 Task: Add to scrum project Wavelength a team member softage.1@softage.net.
Action: Mouse moved to (271, 153)
Screenshot: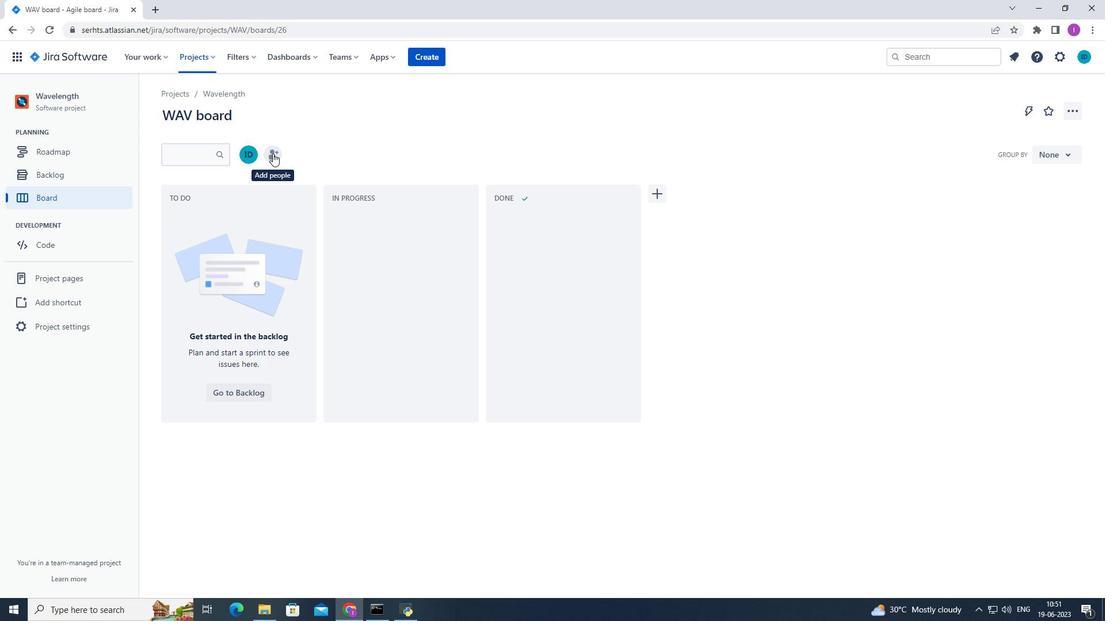
Action: Mouse pressed left at (271, 153)
Screenshot: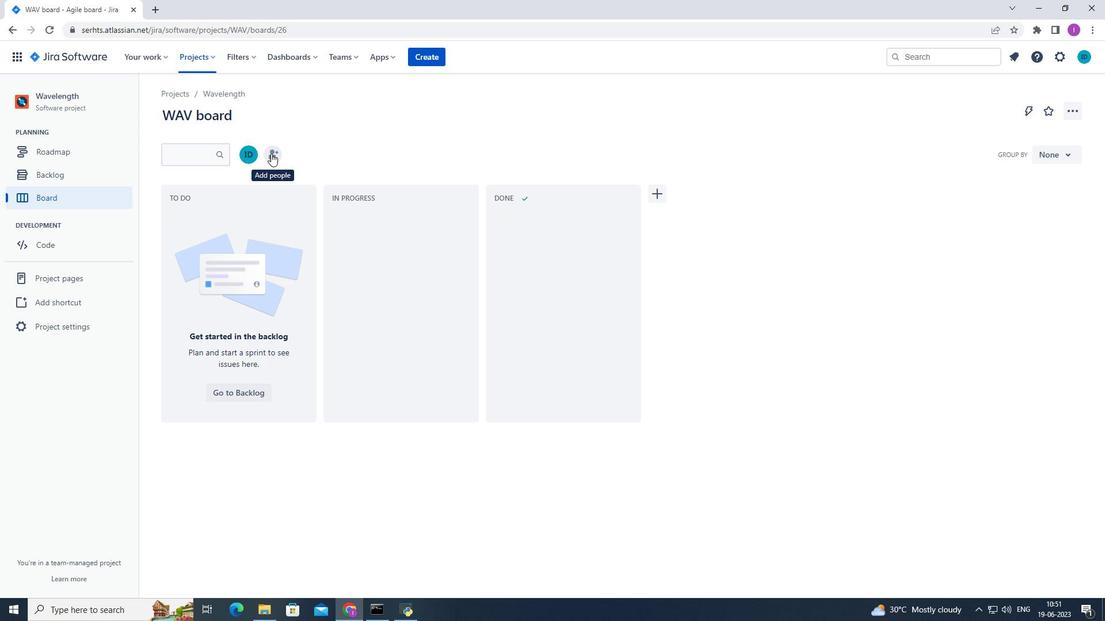 
Action: Mouse moved to (494, 145)
Screenshot: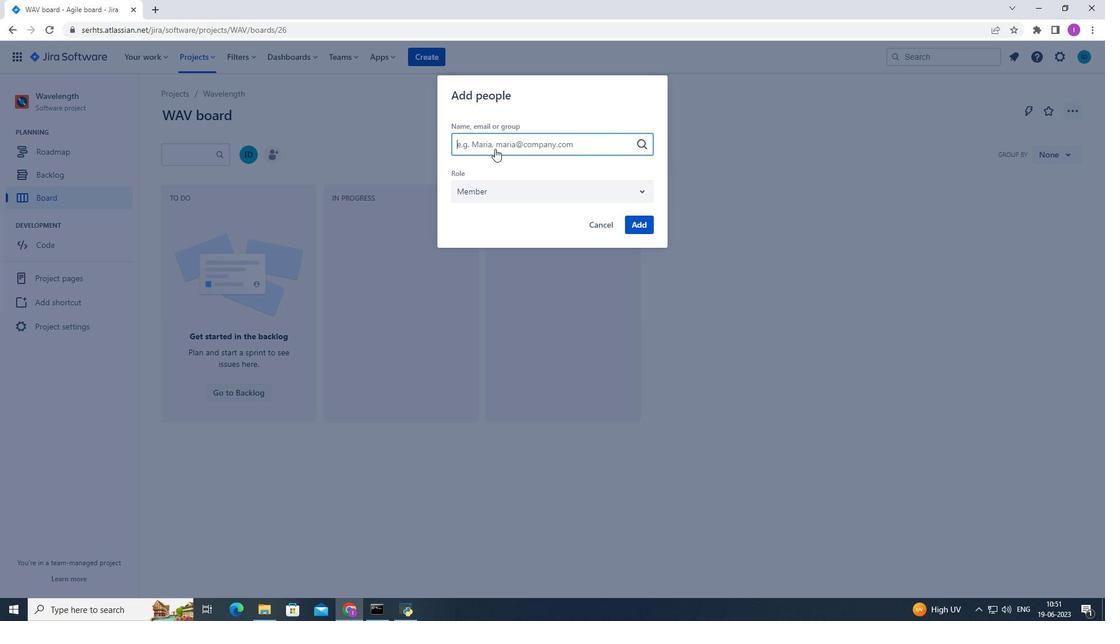 
Action: Mouse pressed left at (494, 145)
Screenshot: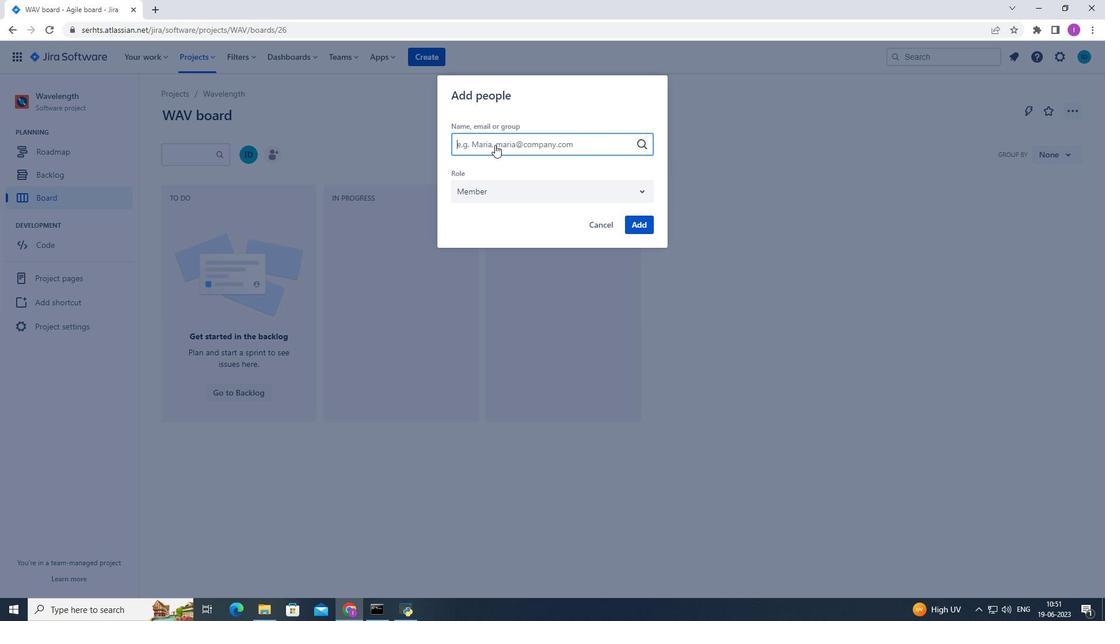 
Action: Key pressed soft
Screenshot: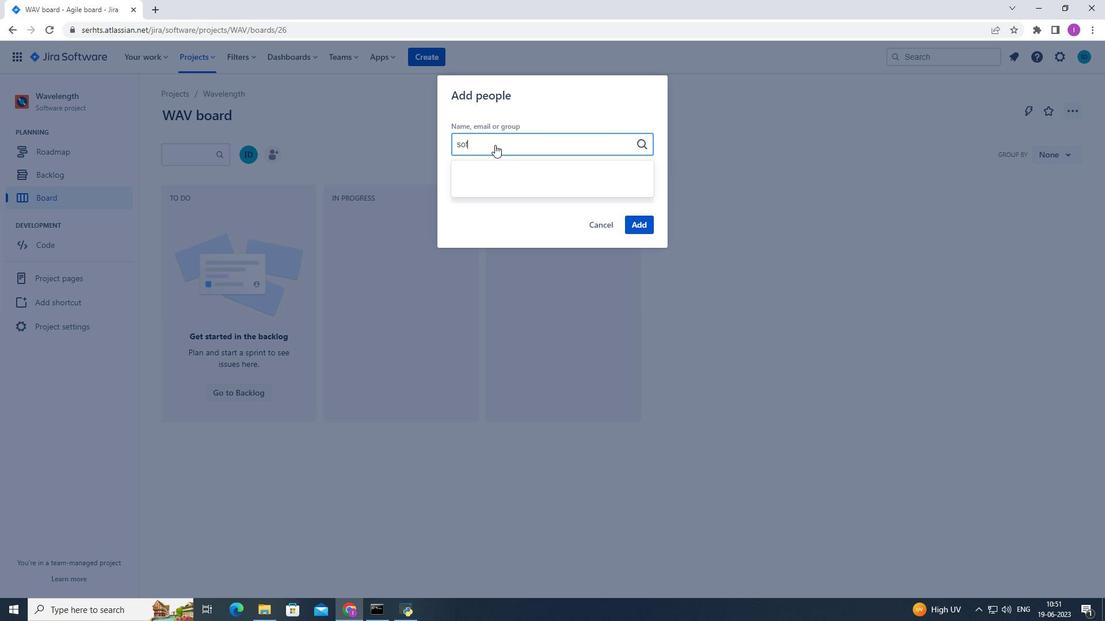 
Action: Mouse moved to (497, 167)
Screenshot: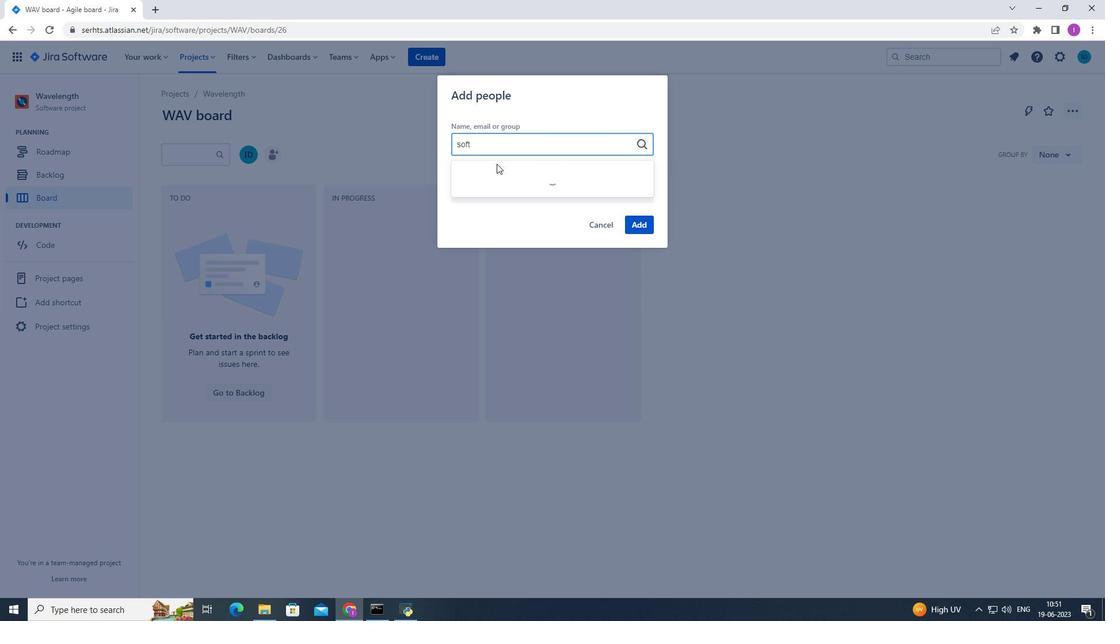 
Action: Key pressed ag
Screenshot: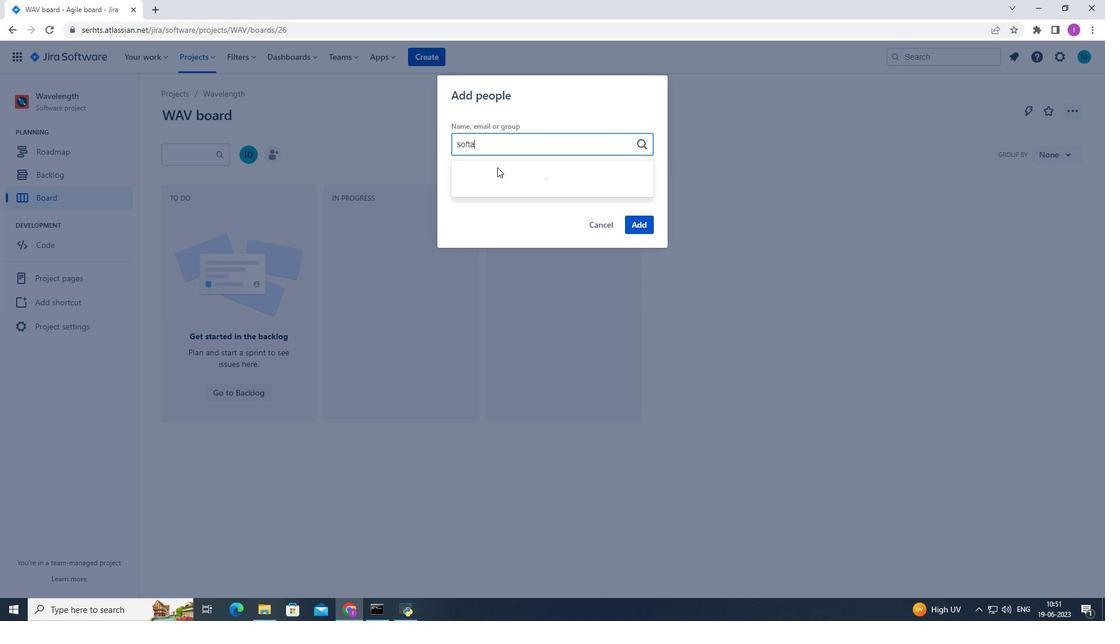 
Action: Mouse moved to (501, 226)
Screenshot: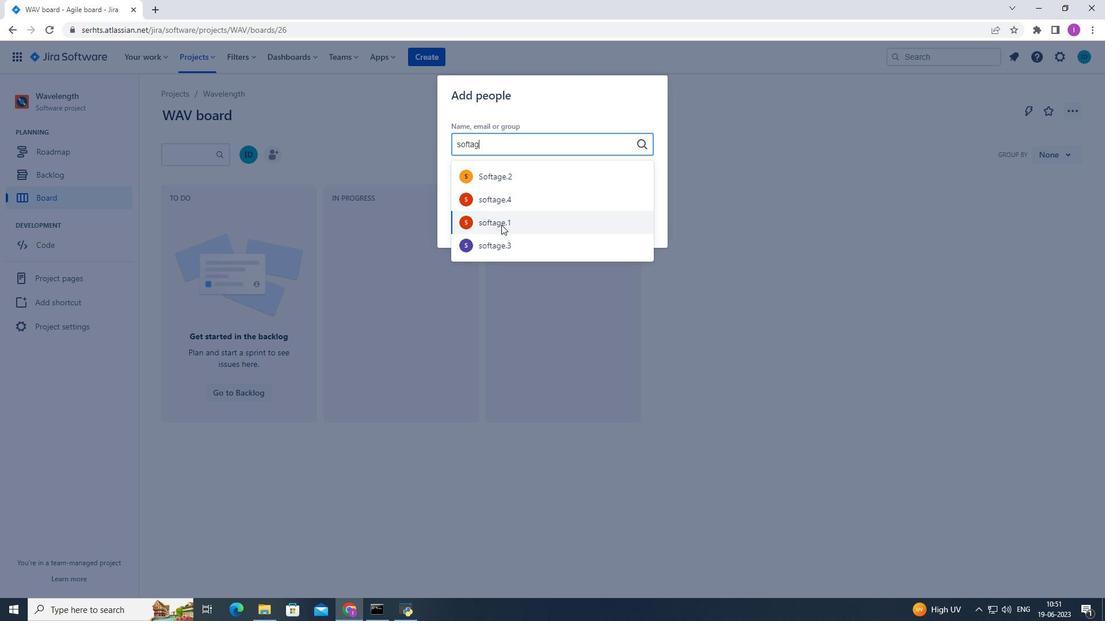 
Action: Mouse pressed left at (501, 226)
Screenshot: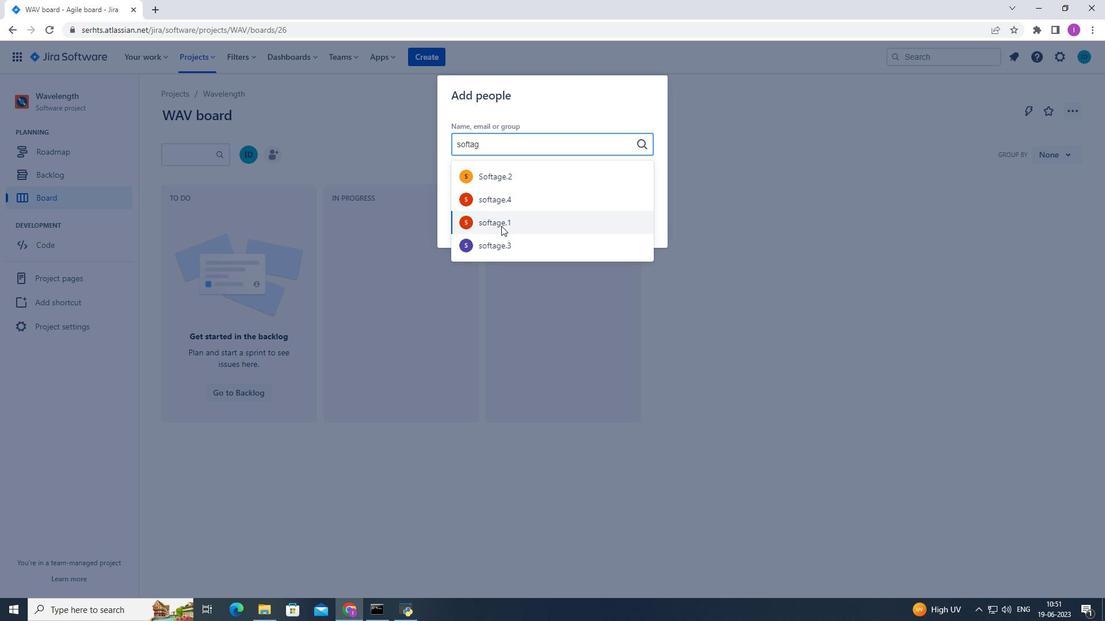 
Action: Mouse moved to (637, 222)
Screenshot: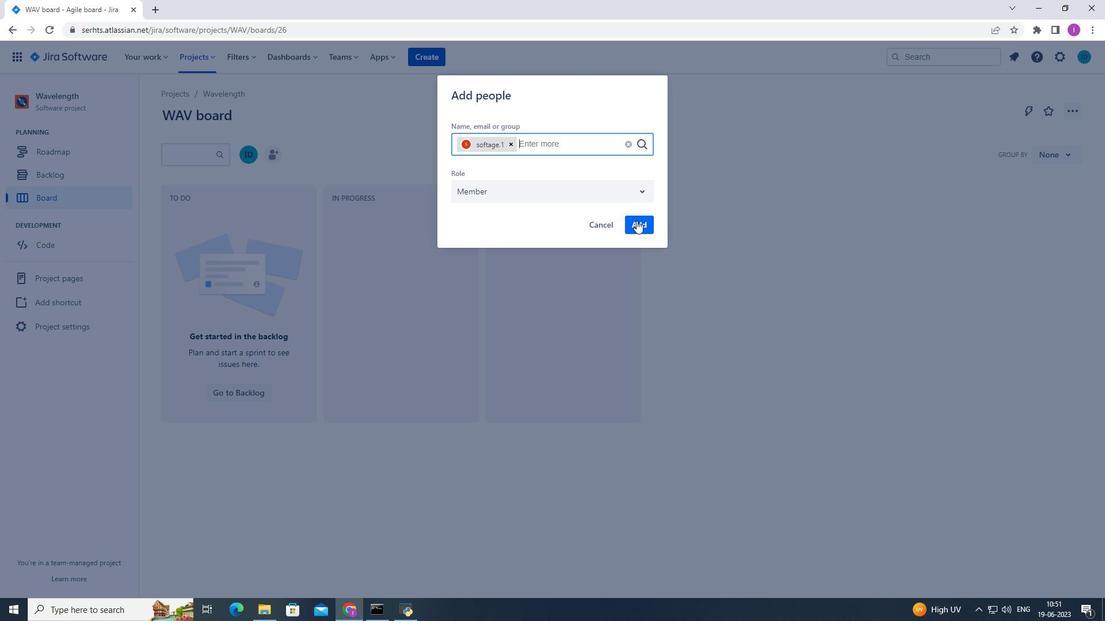 
Action: Mouse pressed left at (637, 222)
Screenshot: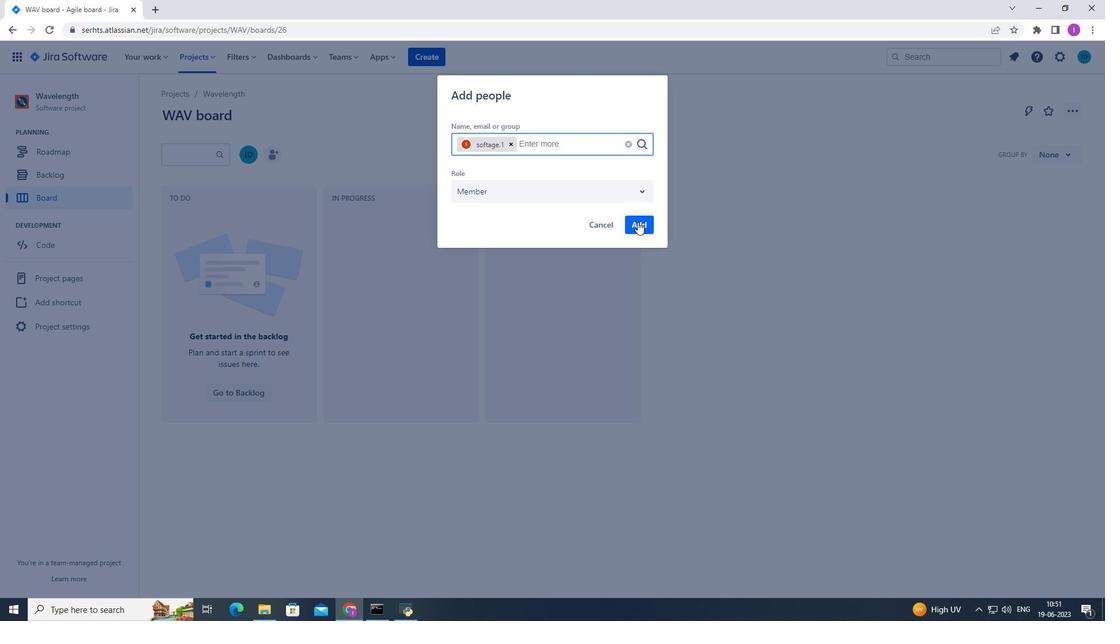 
